Task: Run a Python script in Visual Studio Code's integrated terminal and display its output.
Action: Mouse moved to (70, 7)
Screenshot: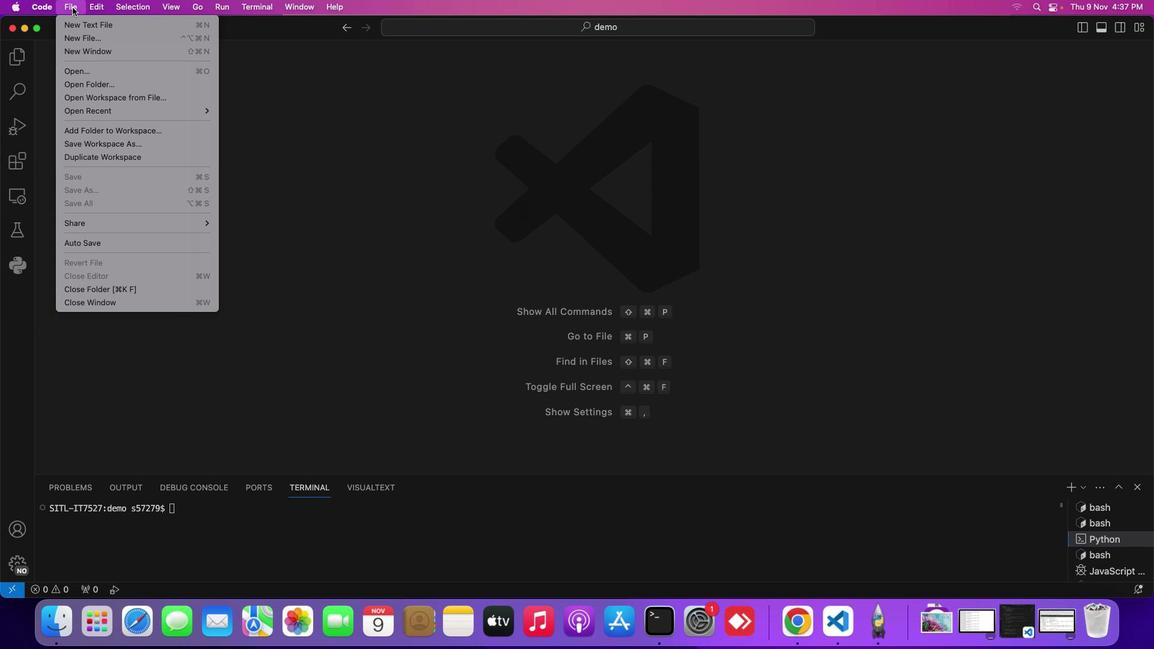 
Action: Mouse pressed left at (70, 7)
Screenshot: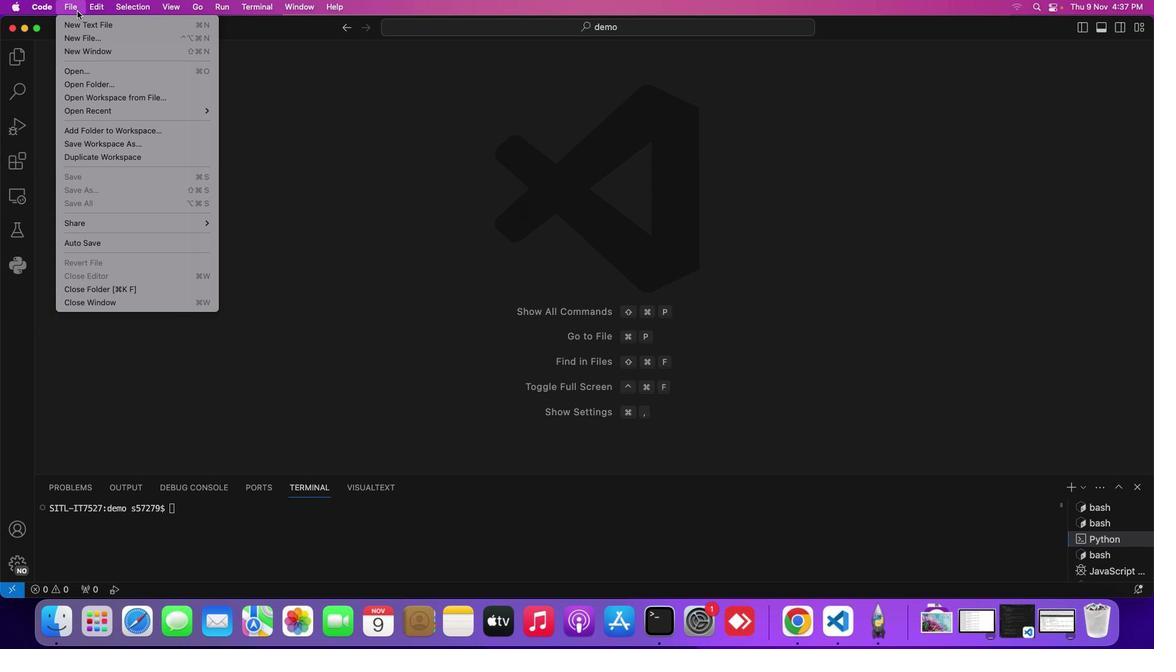 
Action: Mouse moved to (87, 23)
Screenshot: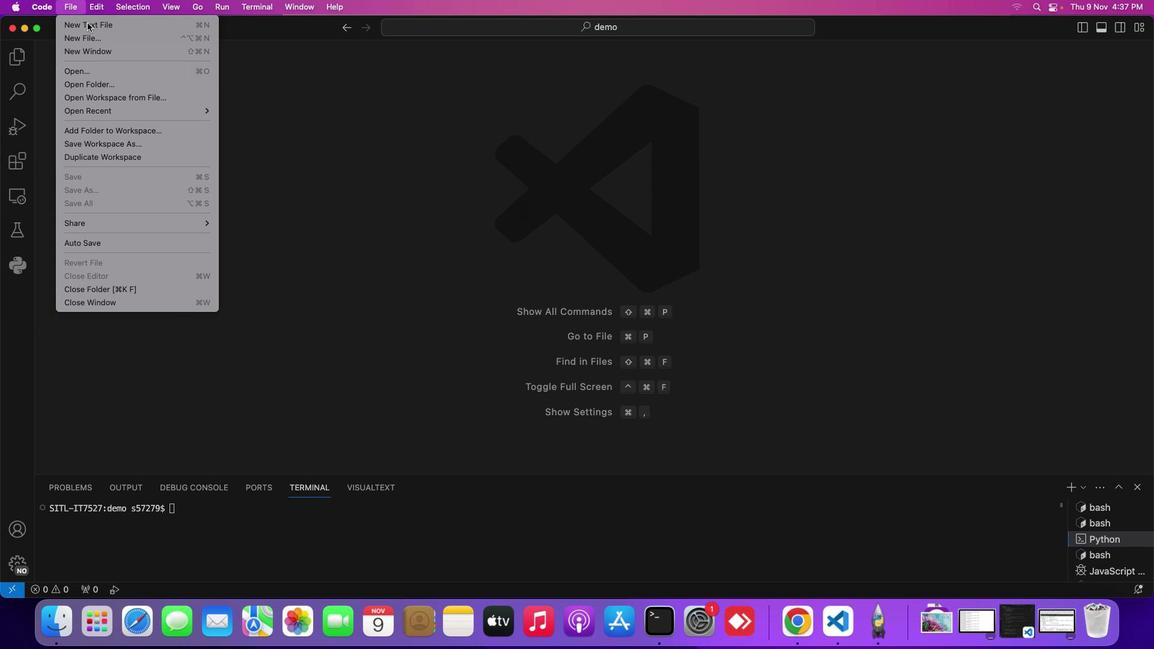 
Action: Mouse pressed left at (87, 23)
Screenshot: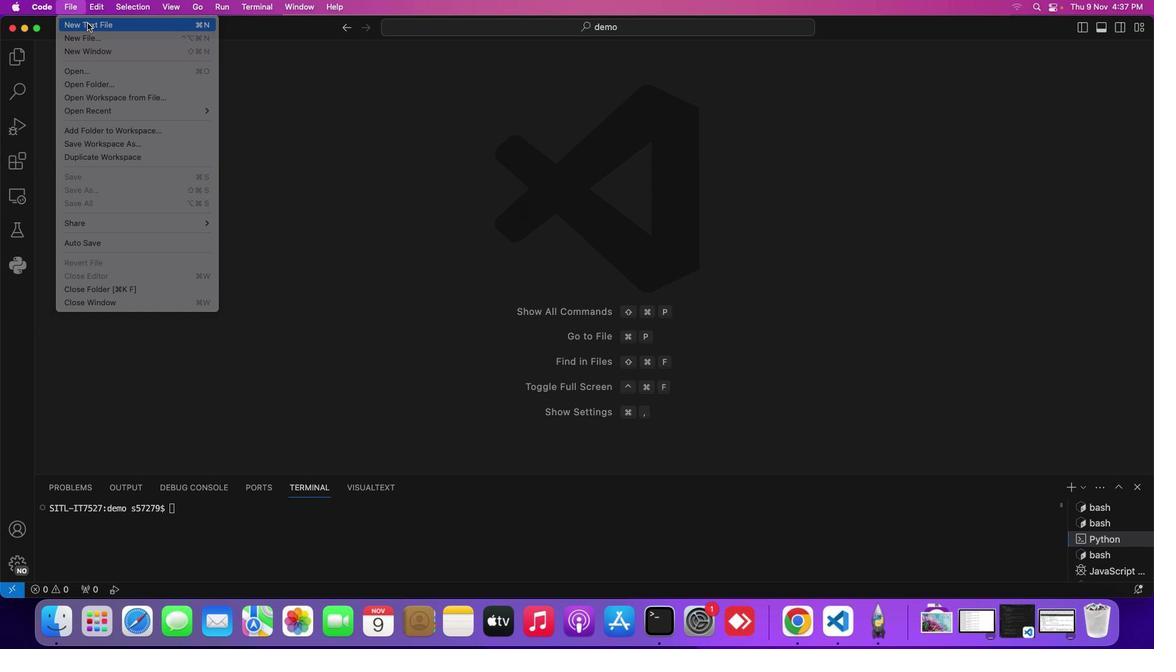 
Action: Mouse moved to (212, 161)
Screenshot: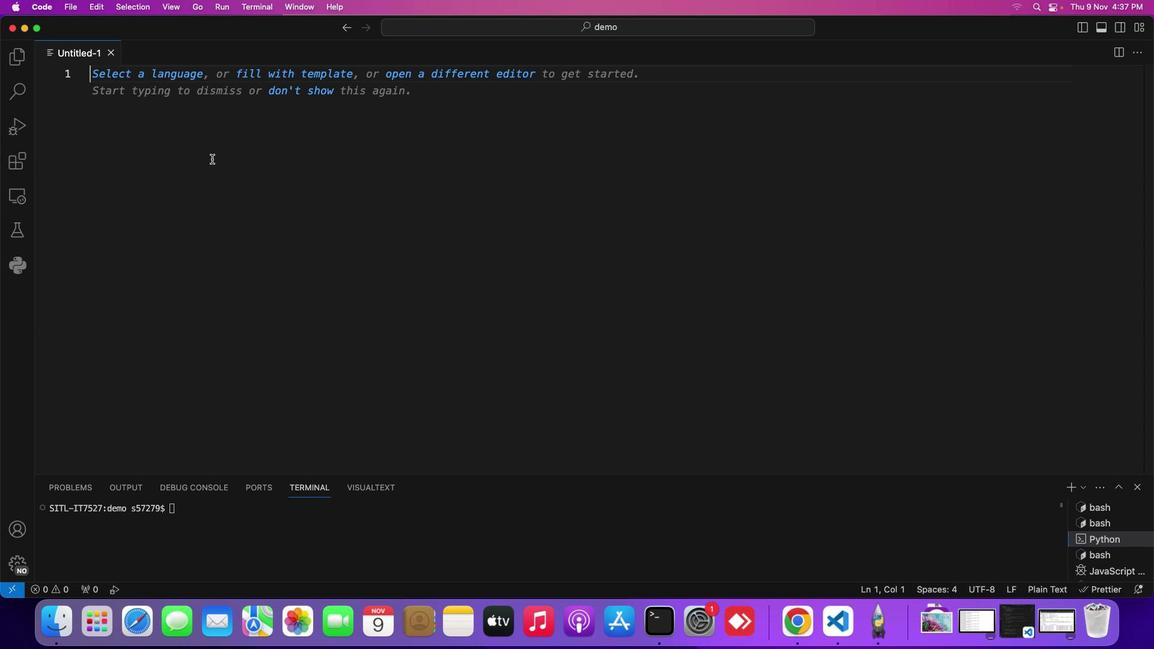 
Action: Key pressed Key.cmd
Screenshot: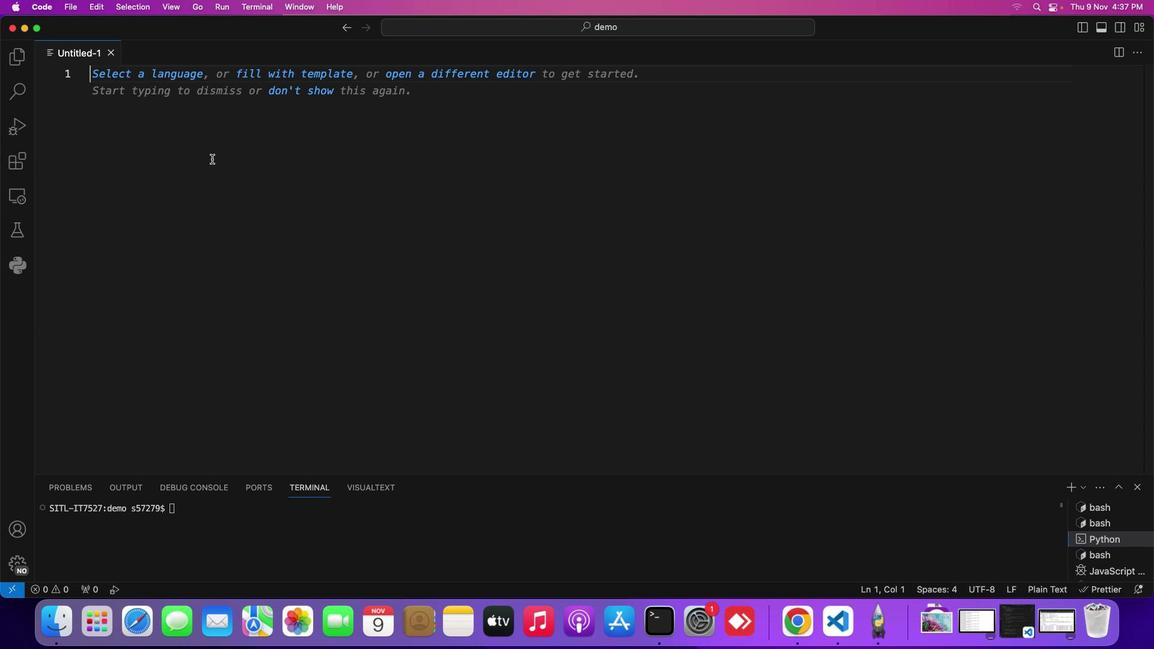 
Action: Mouse moved to (211, 159)
Screenshot: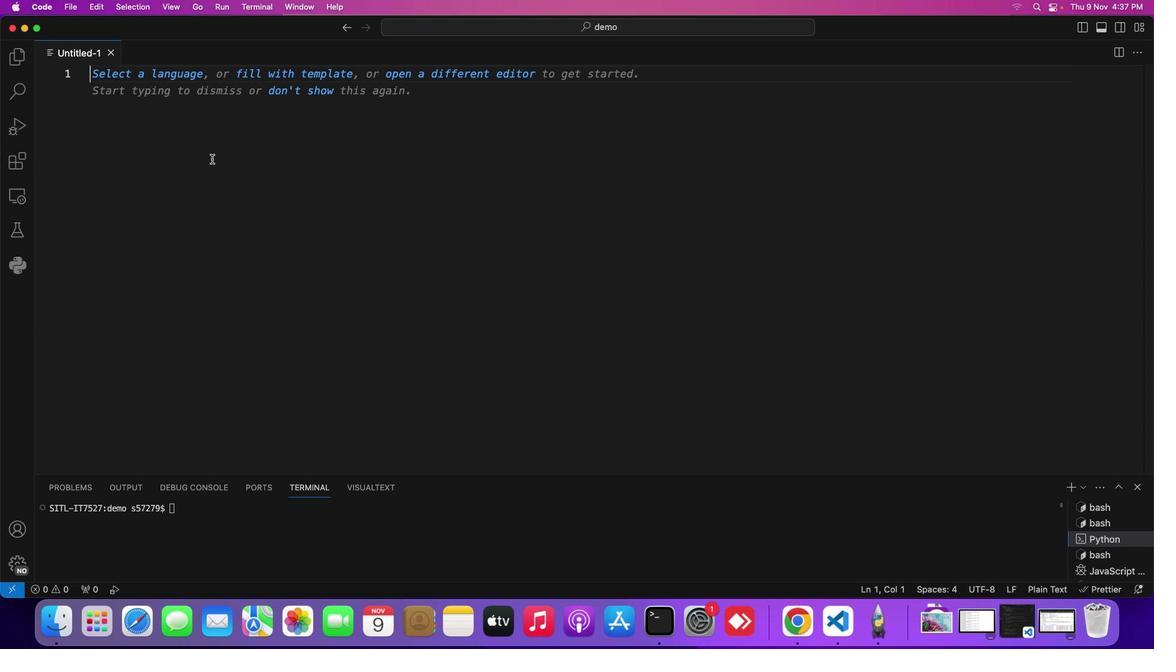 
Action: Key pressed 's'
Screenshot: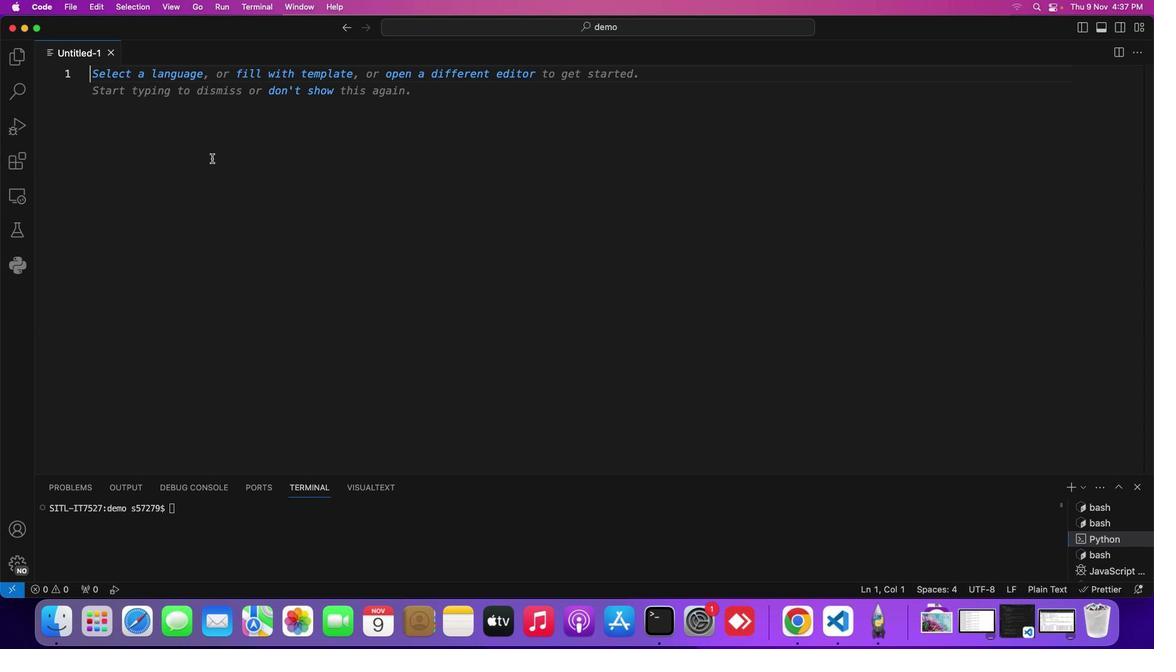 
Action: Mouse moved to (600, 249)
Screenshot: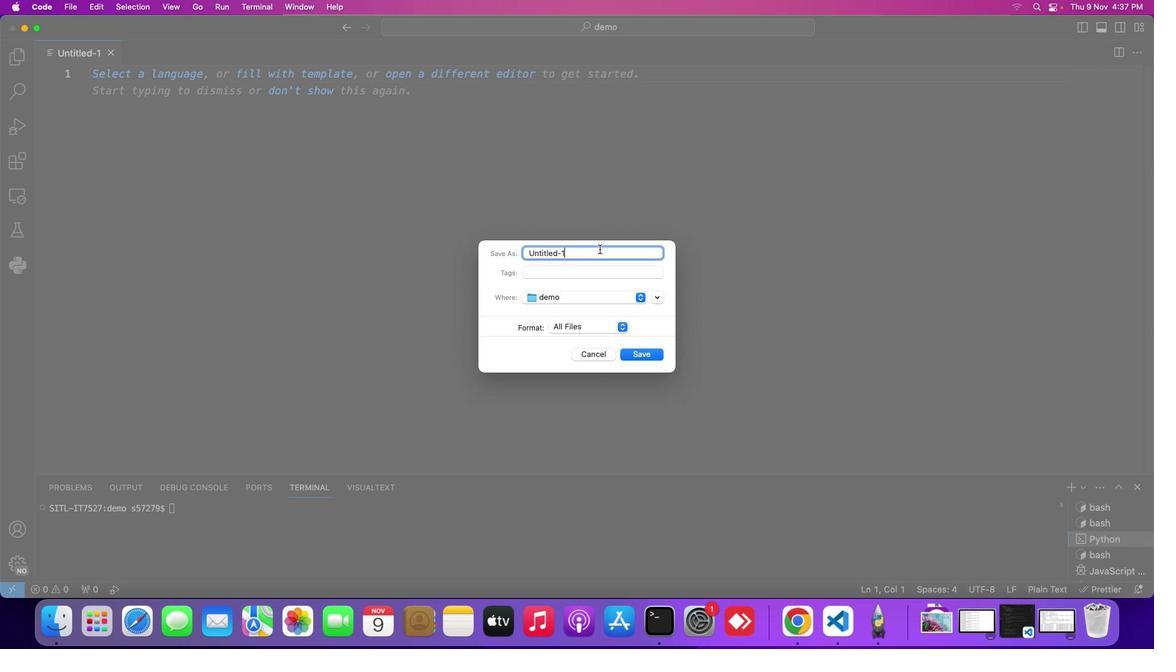 
Action: Mouse pressed left at (600, 249)
Screenshot: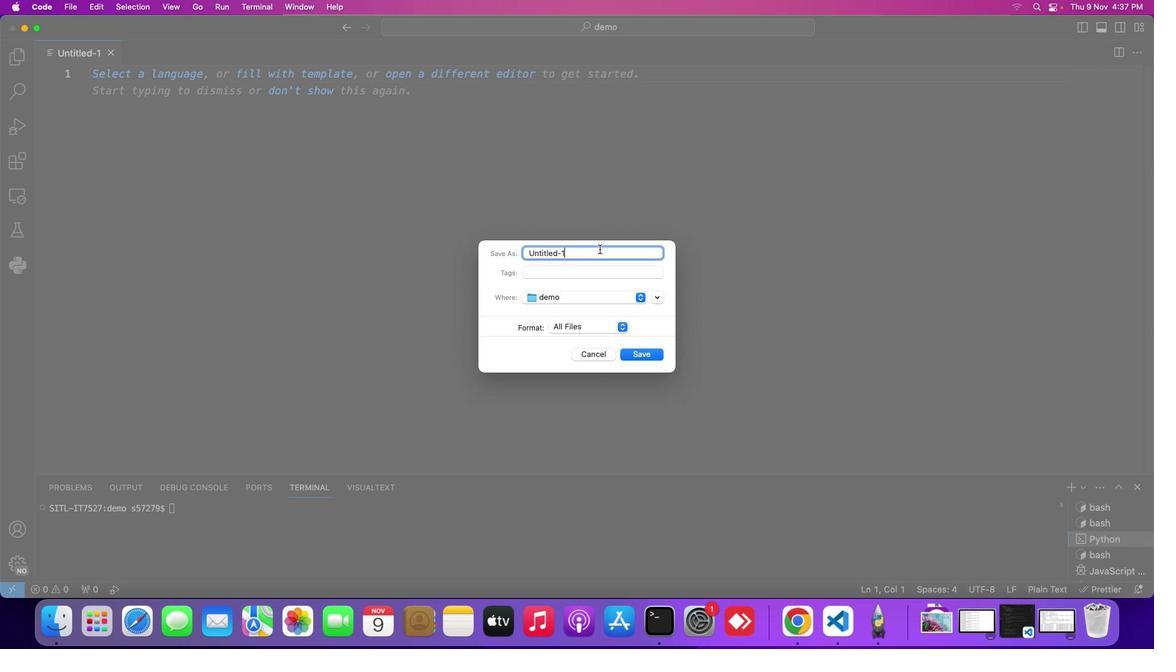 
Action: Mouse moved to (584, 256)
Screenshot: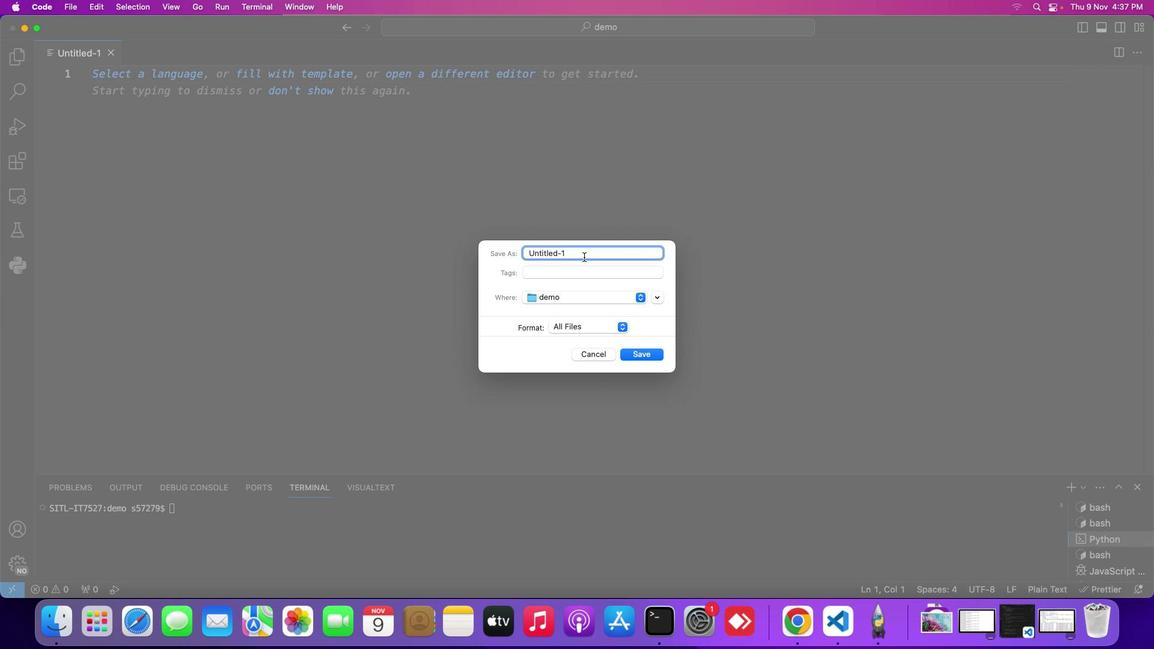
Action: Key pressed Key.backspaceKey.backspaceKey.backspaceKey.backspaceKey.backspaceKey.backspaceKey.backspaceKey.backspaceKey.backspaceKey.backspaceKey.shift_r'D''e''m''o'Key.shift_r'T''.''p''y'Key.enter'p''r''i''n''t'Key.shift_r'('"'"Key.shift_r'H''e''l''l''o'Key.spaceKey.shift_r'W''o''r''l''d'Key.rightKey.rightKey.enter'p''r''i''n''t'Key.shift_r'('"'"Key.shift_r'S'Key.backspace'i''n'Key.spaceKey.backspaceKey.backspaceKey.backspaceKey.shift_r'M''s''g'Key.space'i''n'Key.spaceKey.shift_r'T''e''r''m''i''n''a''l'Key.rightKey.right
Screenshot: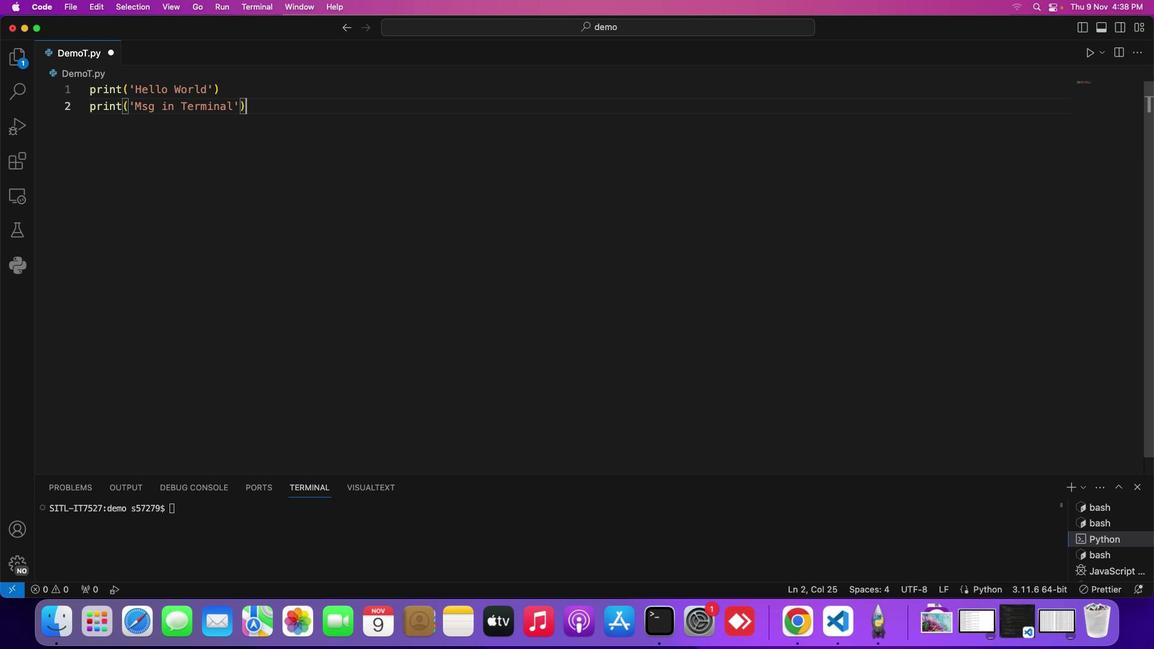 
Action: Mouse moved to (358, 185)
Screenshot: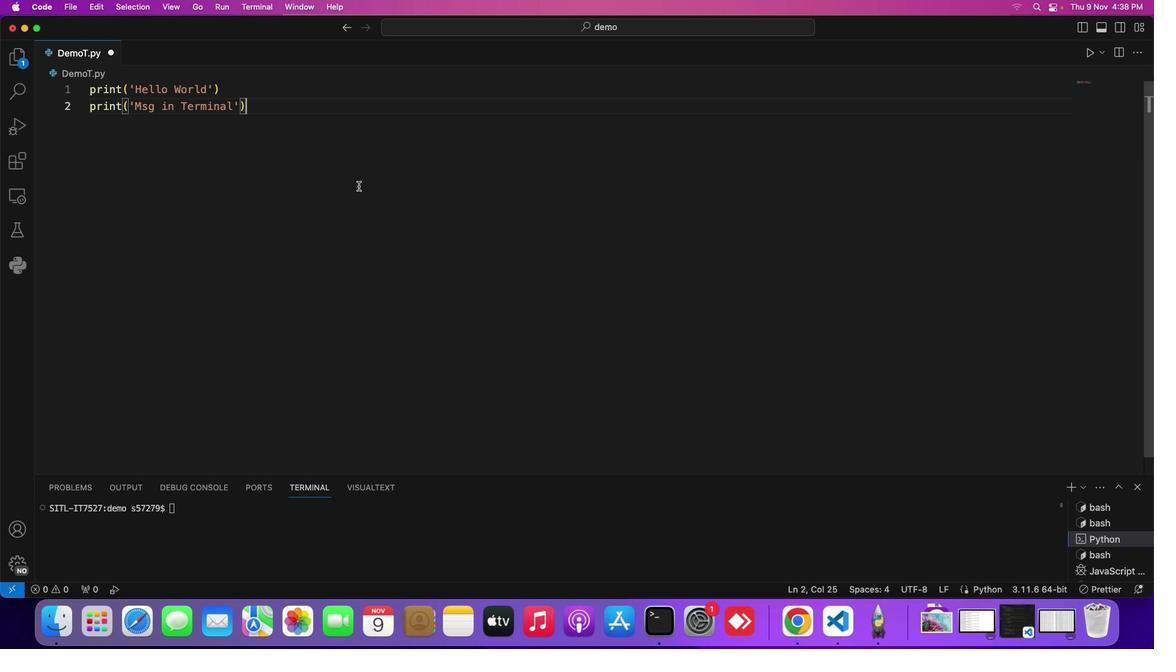 
Action: Key pressed Key.cmd's'
Screenshot: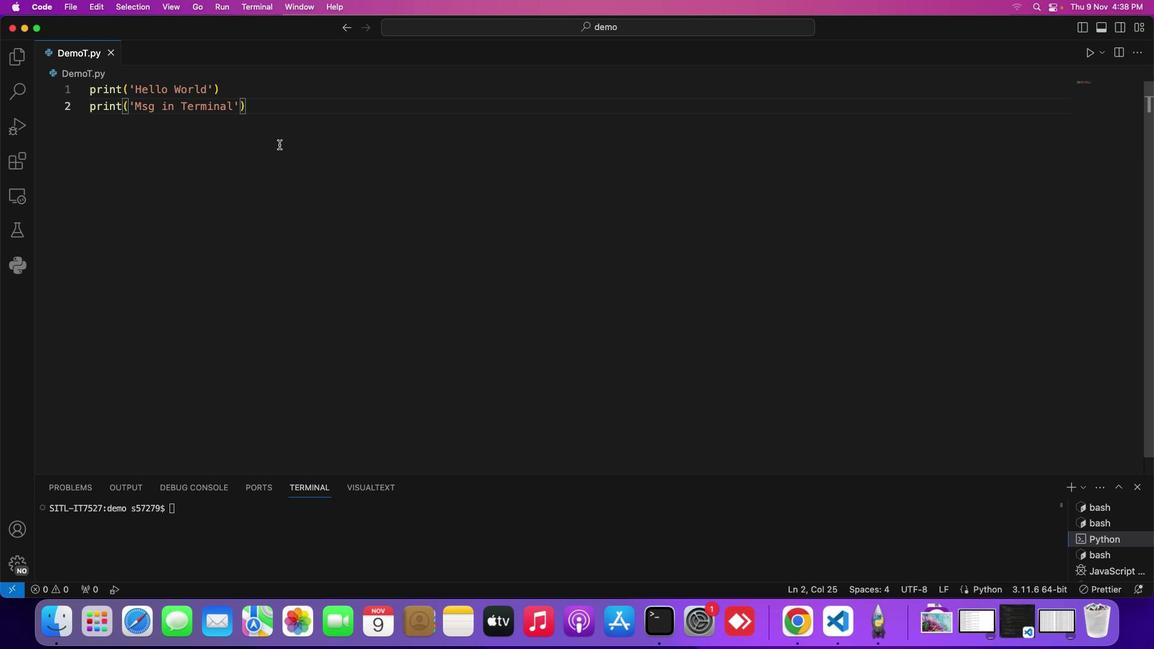 
Action: Mouse moved to (207, 90)
Screenshot: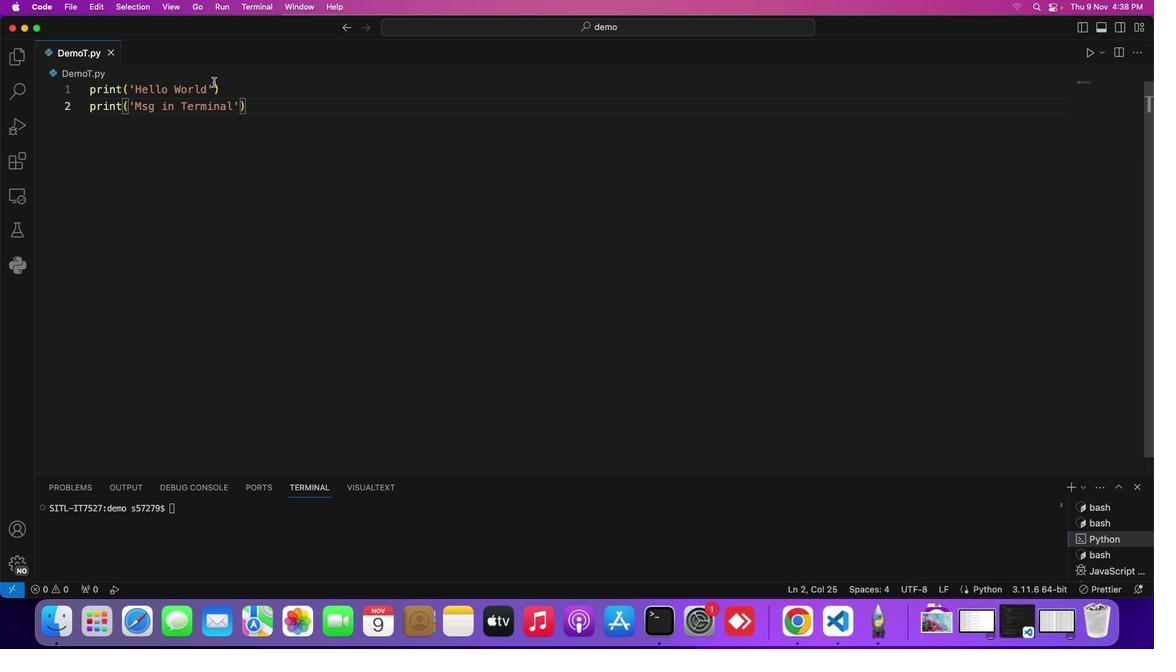 
Action: Key pressed Key.cmd
Screenshot: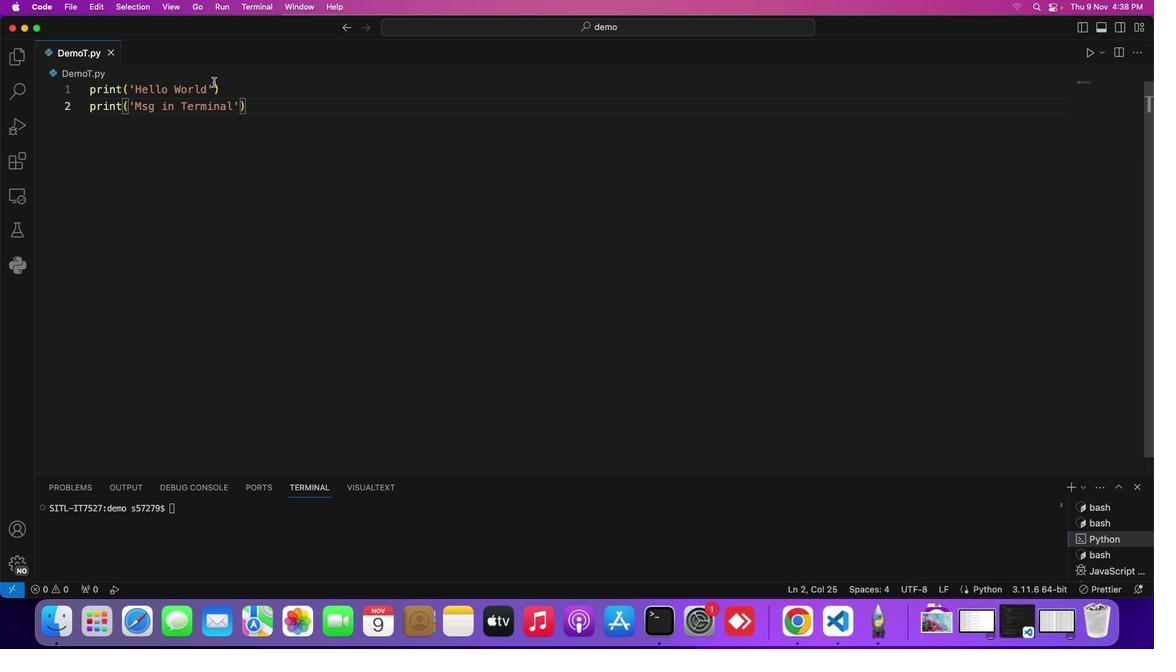 
Action: Mouse moved to (207, 89)
Screenshot: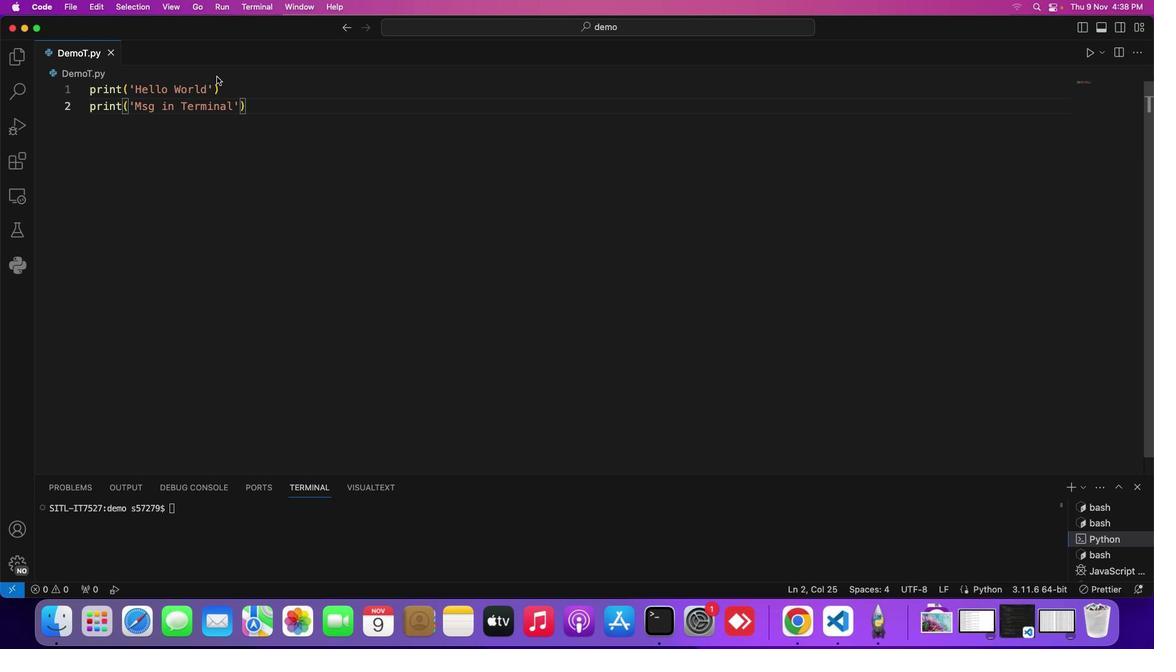
Action: Key pressed 's'
Screenshot: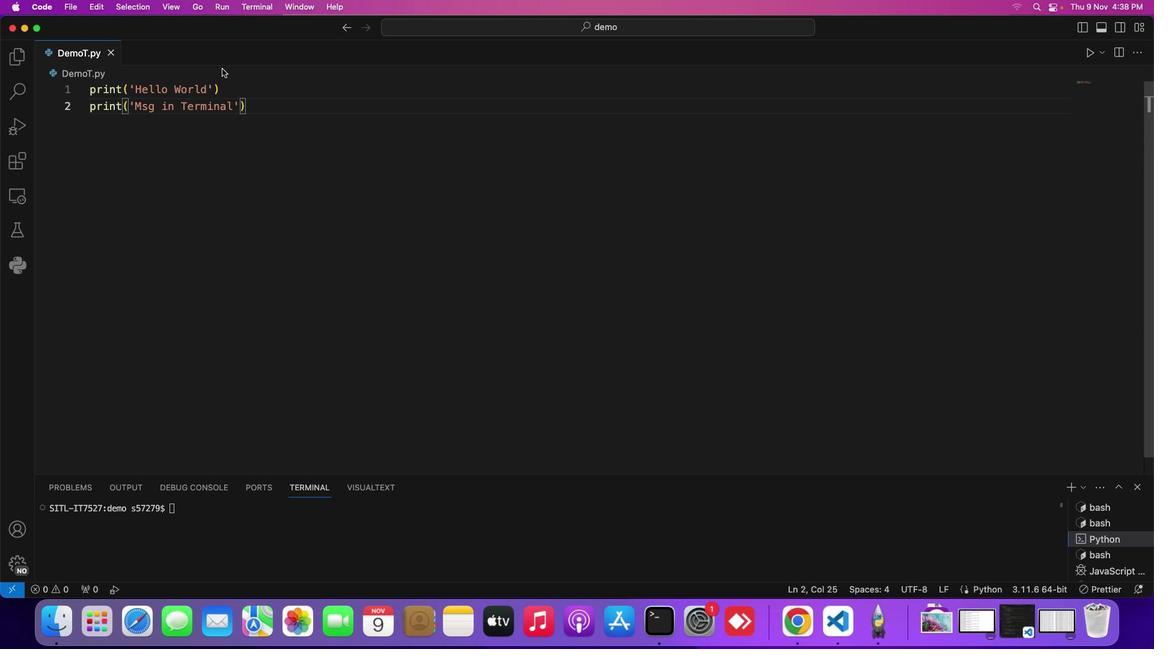
Action: Mouse moved to (208, 506)
Screenshot: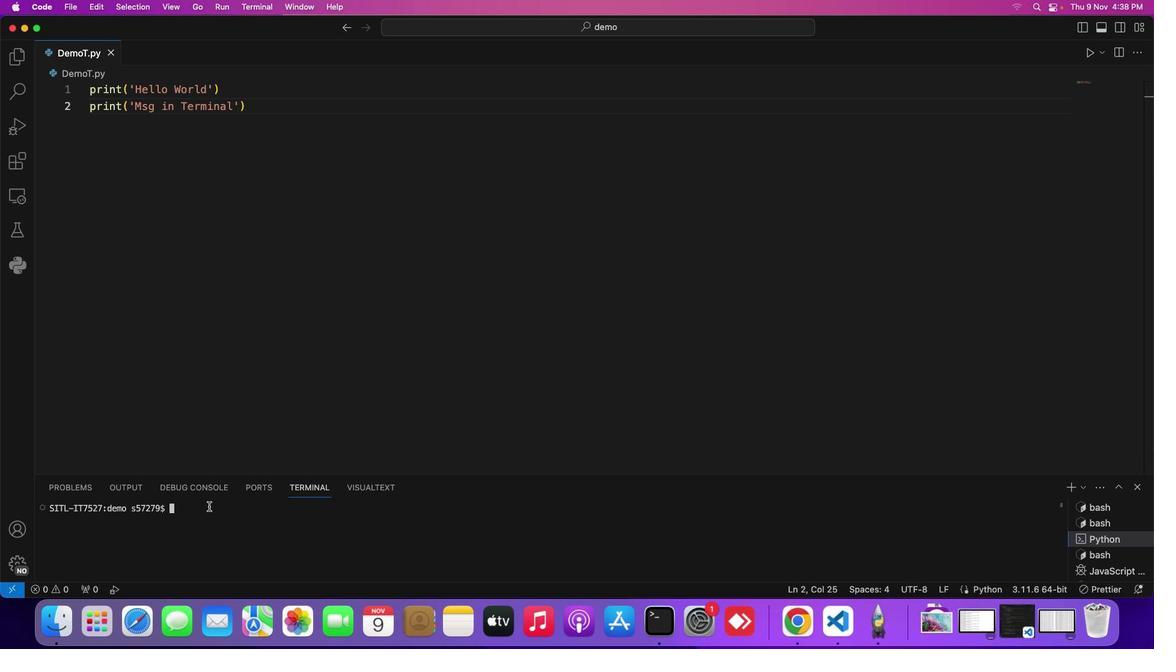 
Action: Mouse pressed left at (208, 506)
Screenshot: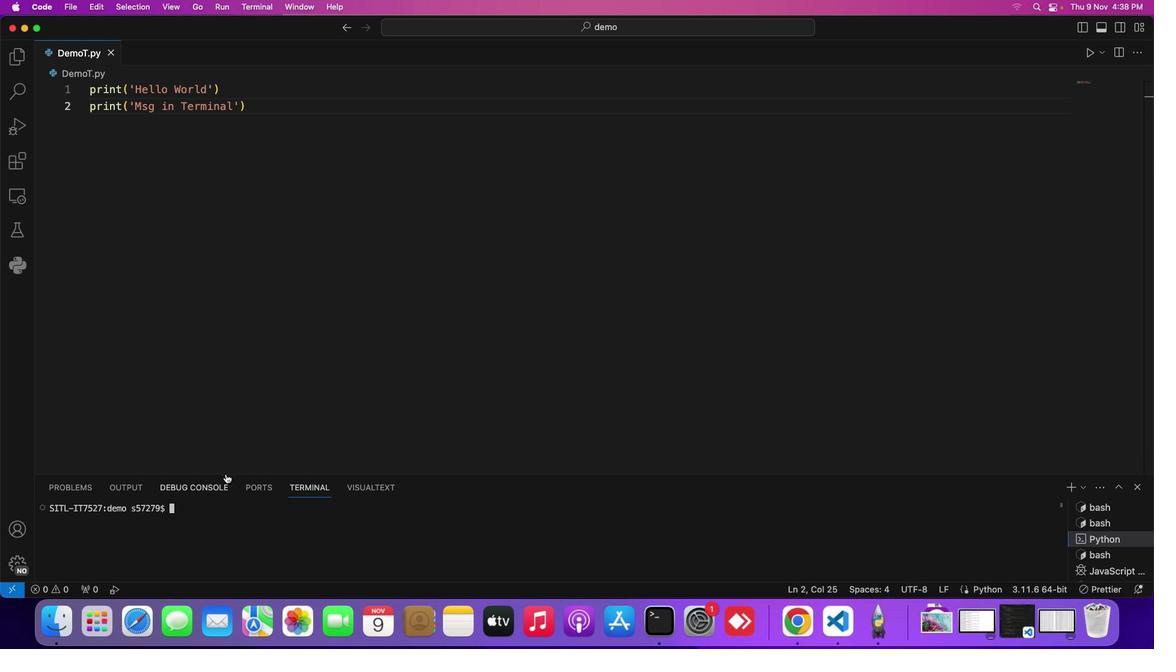 
Action: Mouse moved to (262, 5)
Screenshot: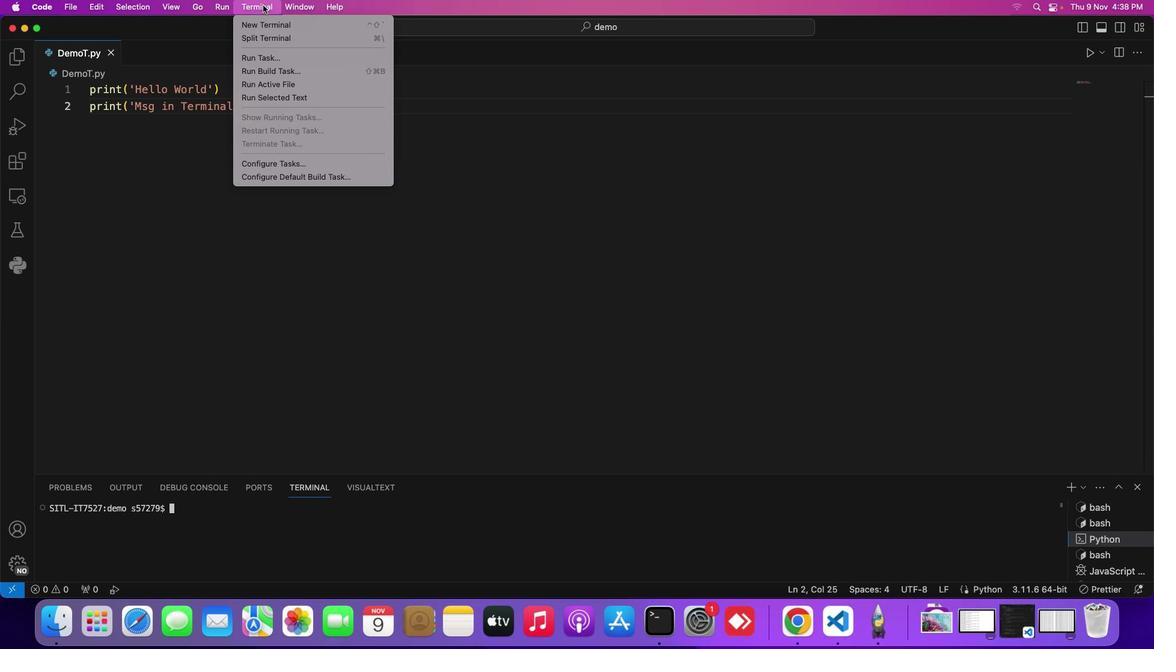 
Action: Mouse pressed left at (262, 5)
Screenshot: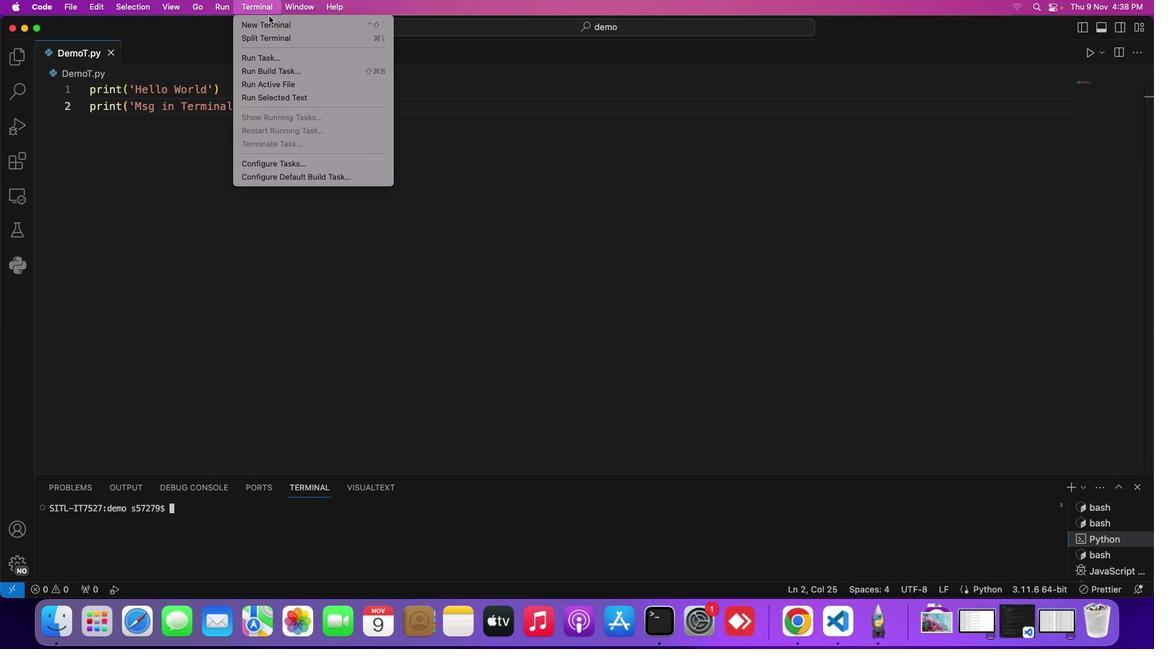 
Action: Mouse moved to (270, 23)
Screenshot: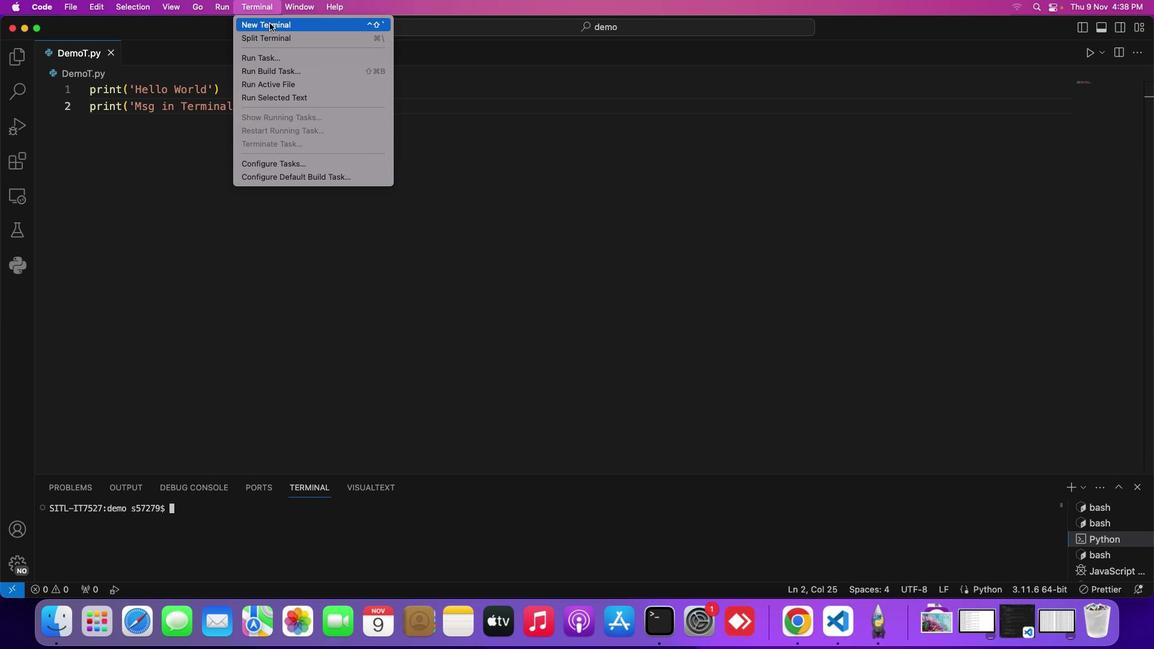 
Action: Mouse pressed left at (270, 23)
Screenshot: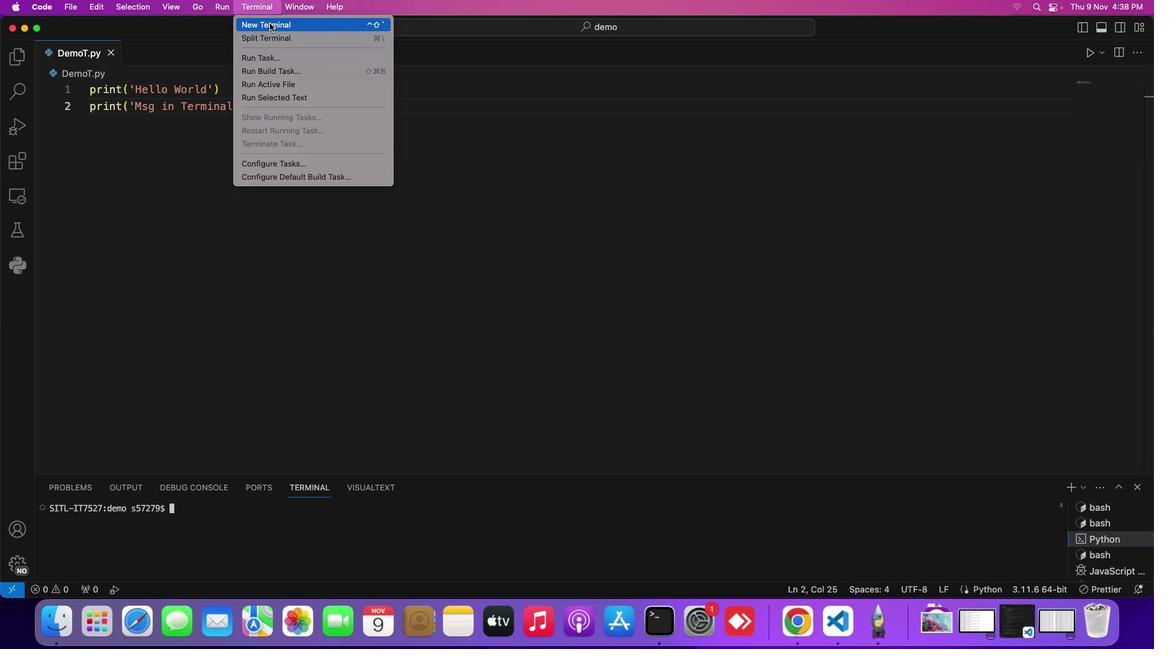 
Action: Mouse moved to (551, 473)
Screenshot: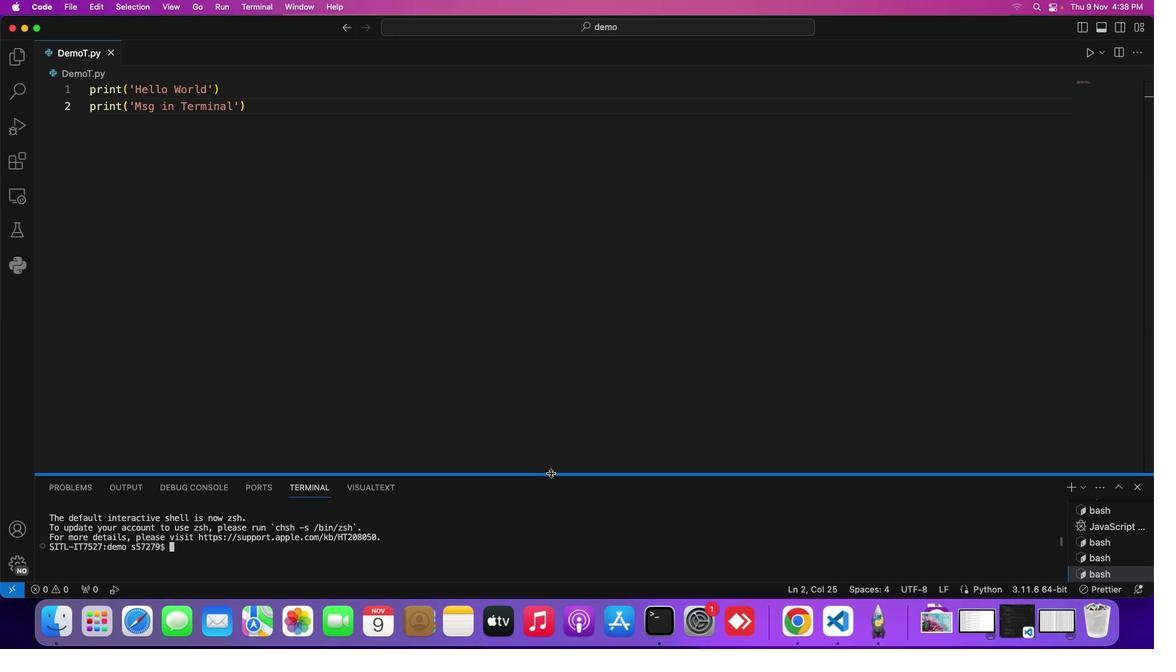 
Action: Mouse pressed left at (551, 473)
Screenshot: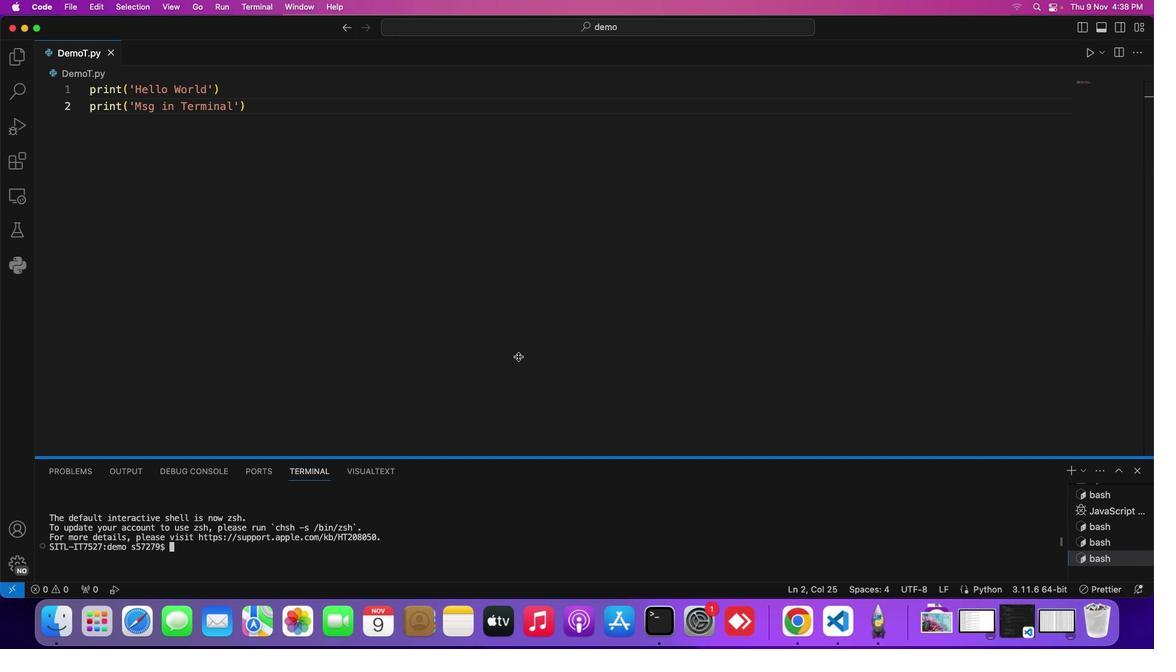 
Action: Mouse moved to (1101, 352)
Screenshot: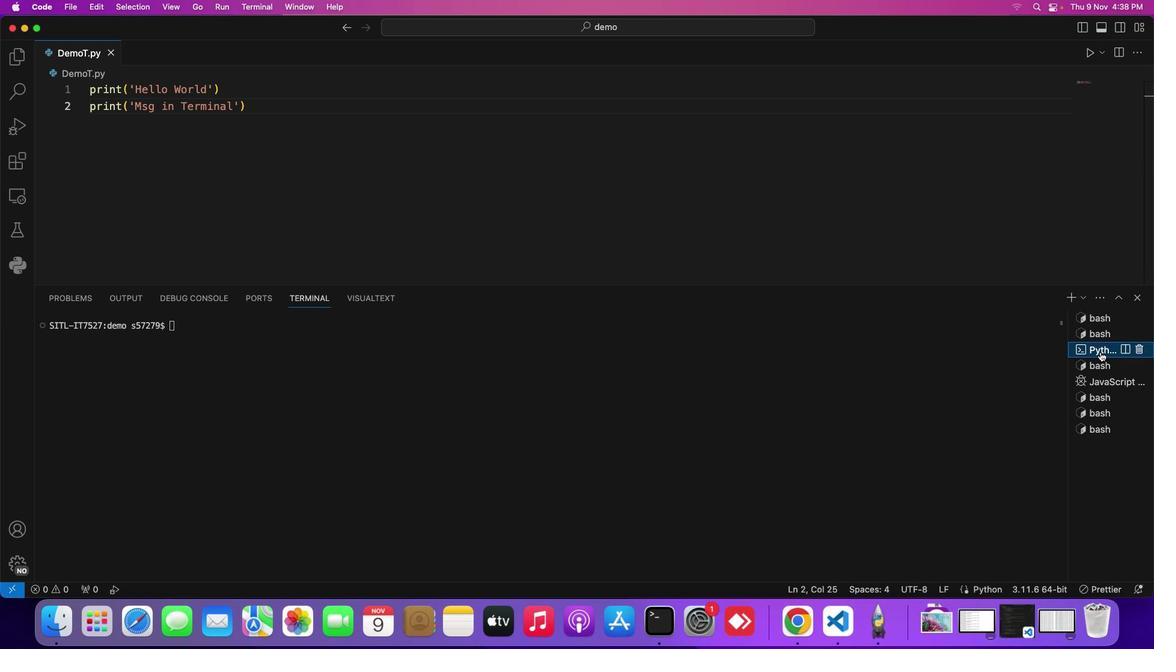 
Action: Mouse pressed left at (1101, 352)
Screenshot: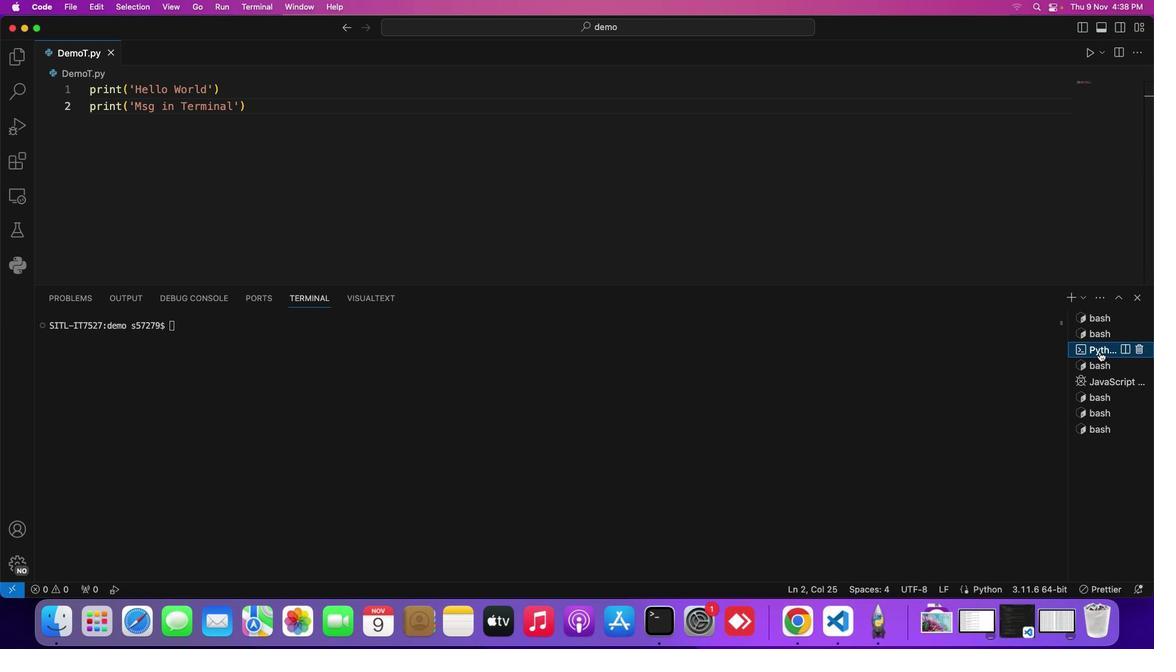 
Action: Mouse moved to (216, 331)
Screenshot: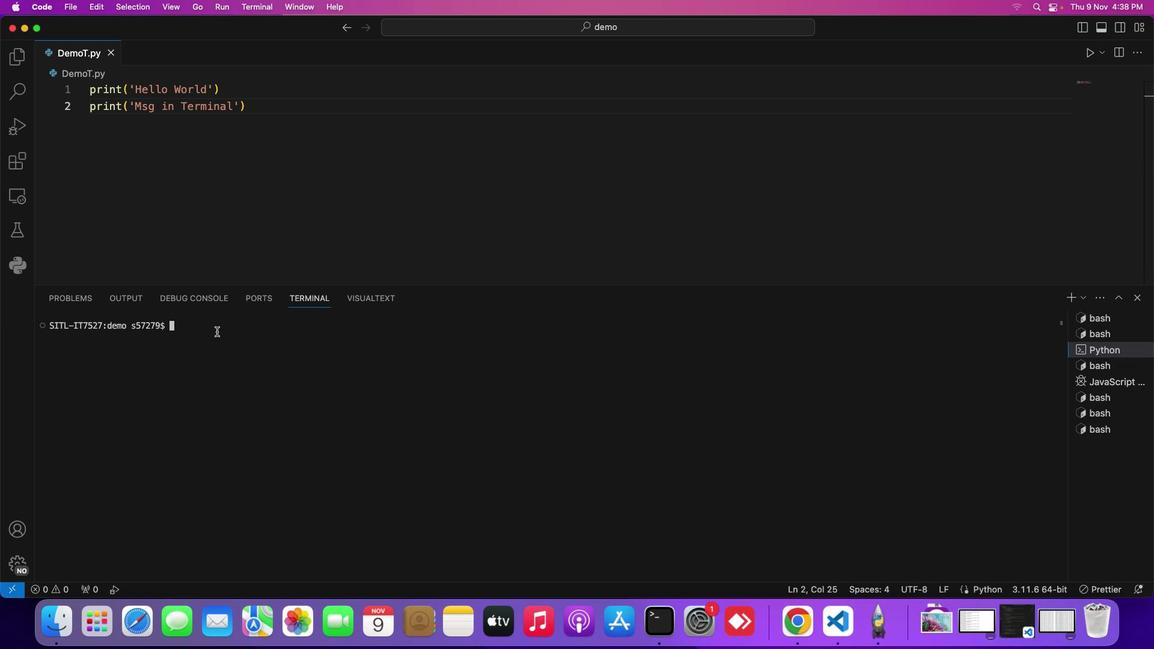 
Action: Mouse pressed left at (216, 331)
Screenshot: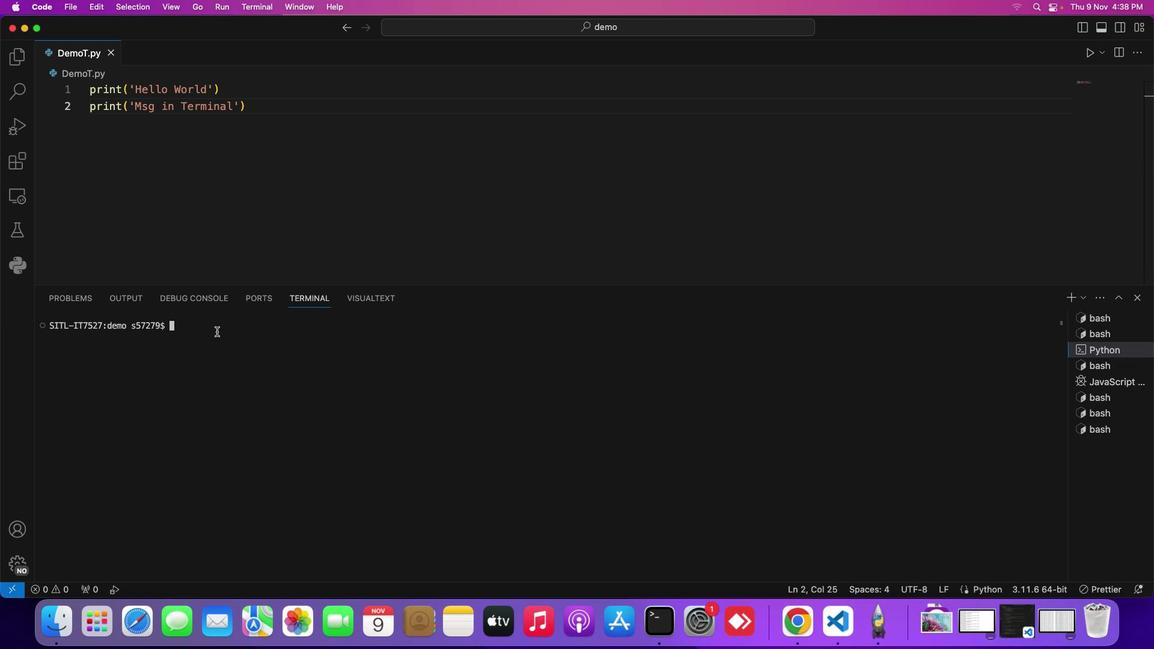 
Action: Mouse moved to (216, 330)
Screenshot: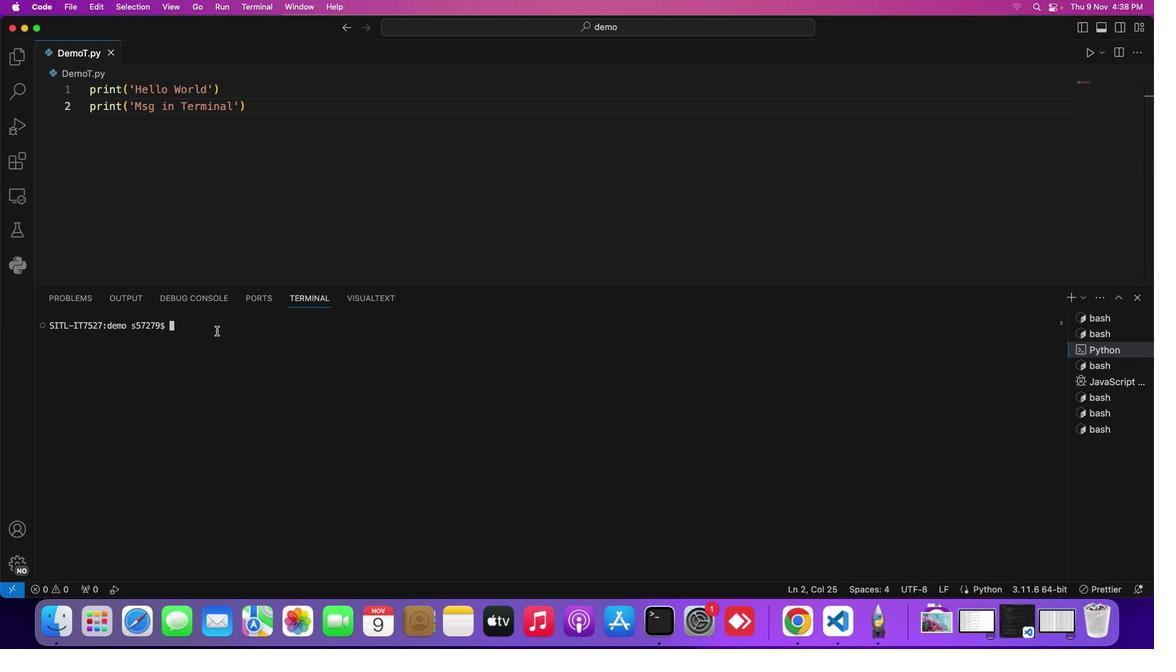 
Action: Key pressed 'c'Key.backspace'p''y''t''h''o''n'Key.spaceKey.backspace'3'Key.spaceKey.shift_r'D''e''m''o''.'Key.backspaceKey.shift_r'T''.''p''y'Key.enter
Screenshot: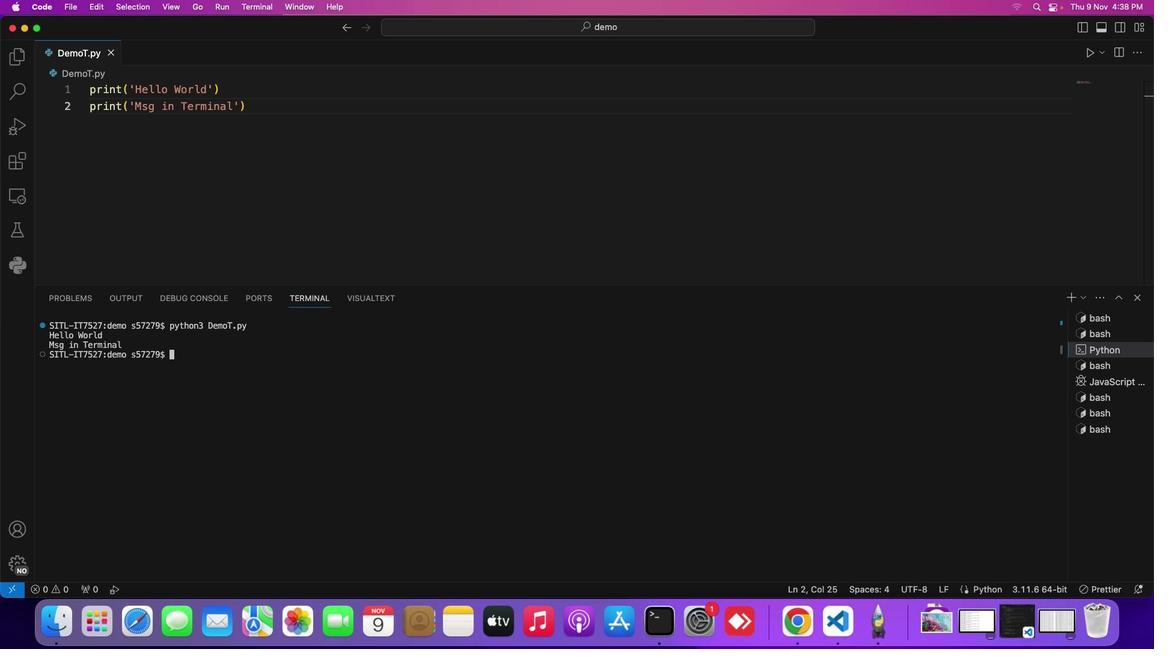 
